 Task: Add a signature Jon Parker containing Have a great National Disability Day, Jon Parker to email address softage.2@softage.net and add a folder Graphic design
Action: Mouse moved to (501, 499)
Screenshot: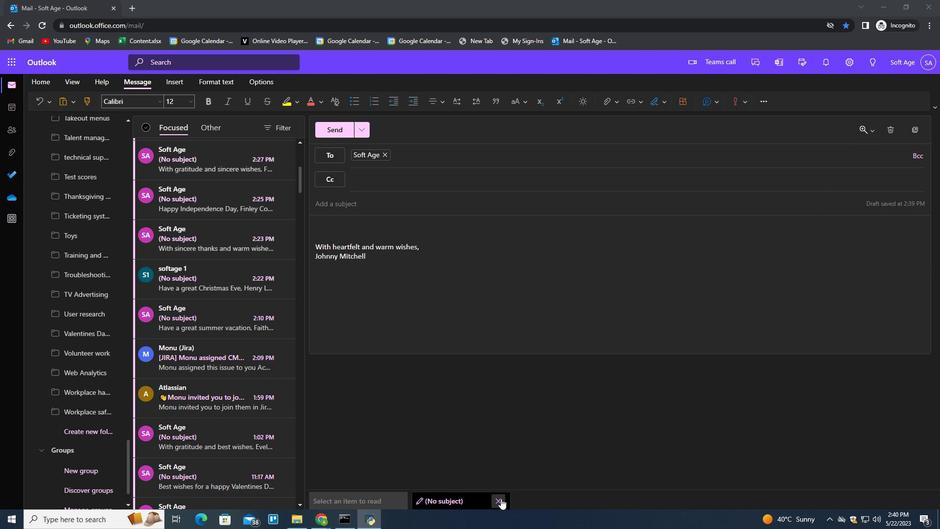 
Action: Mouse pressed left at (501, 499)
Screenshot: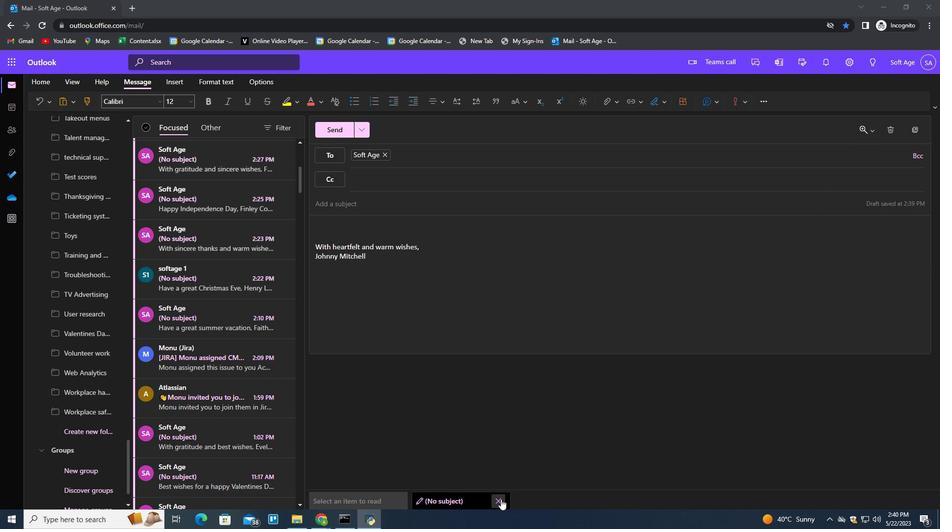 
Action: Mouse moved to (501, 163)
Screenshot: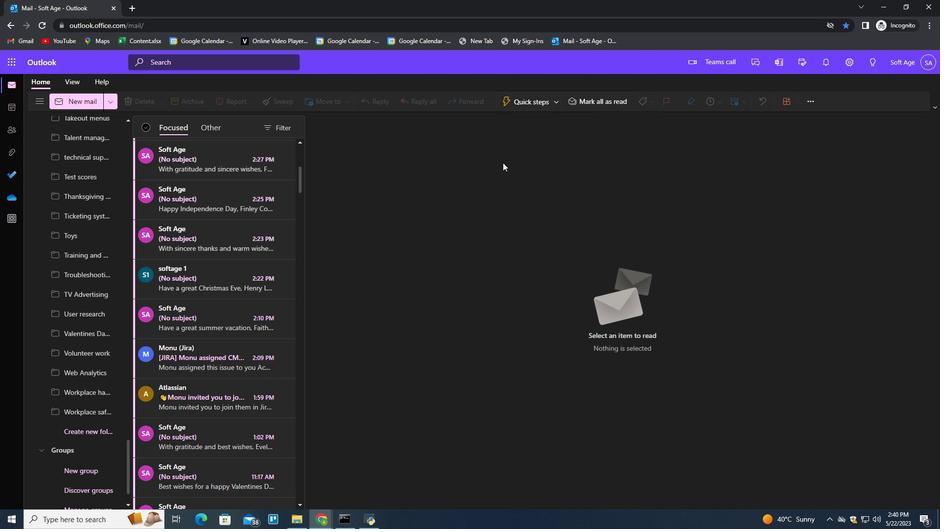 
Action: Key pressed n
Screenshot: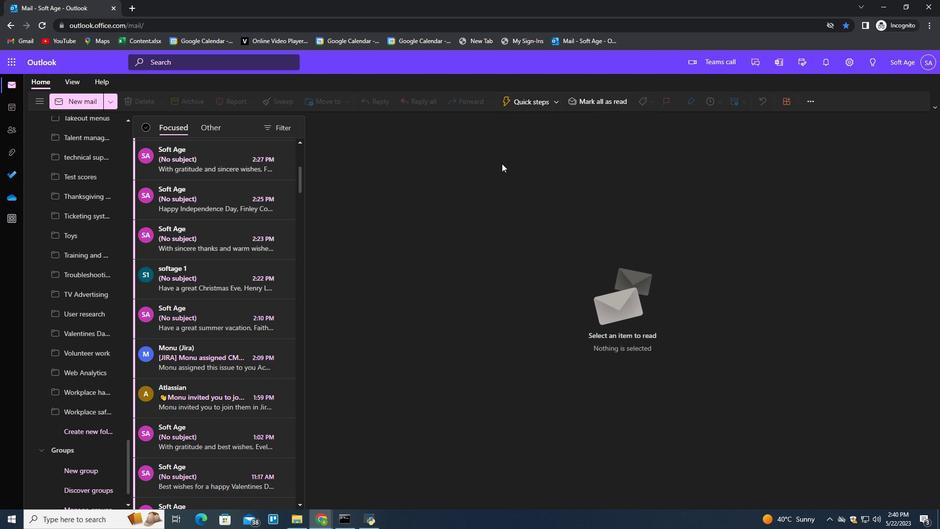 
Action: Mouse pressed left at (501, 163)
Screenshot: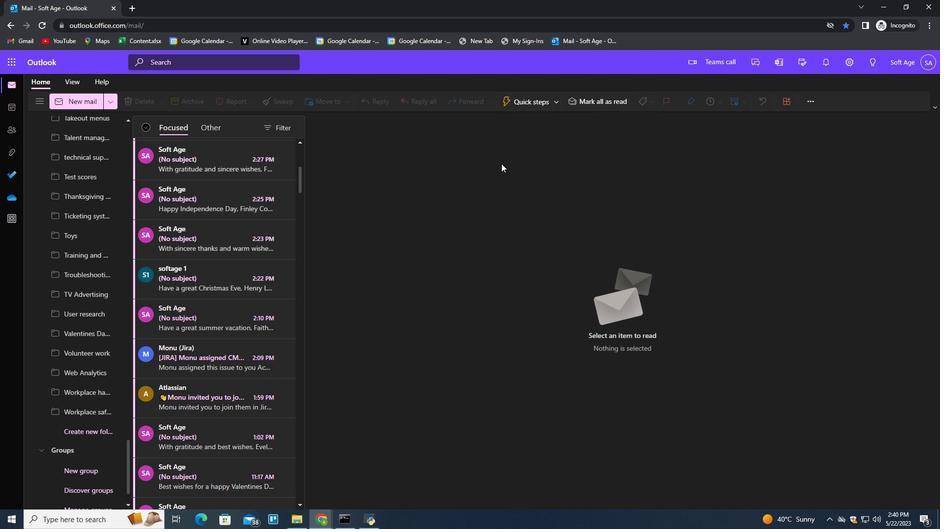 
Action: Mouse moved to (664, 98)
Screenshot: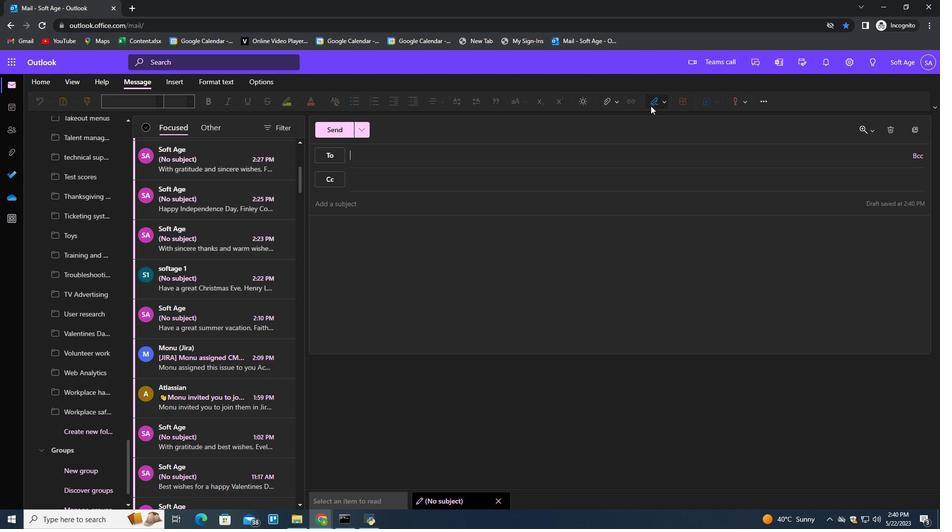 
Action: Mouse pressed left at (664, 98)
Screenshot: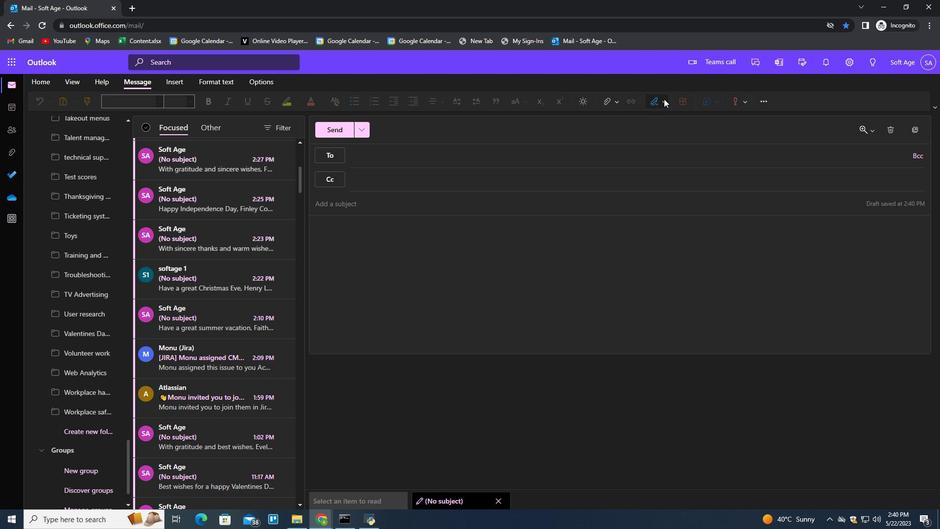 
Action: Mouse moved to (639, 139)
Screenshot: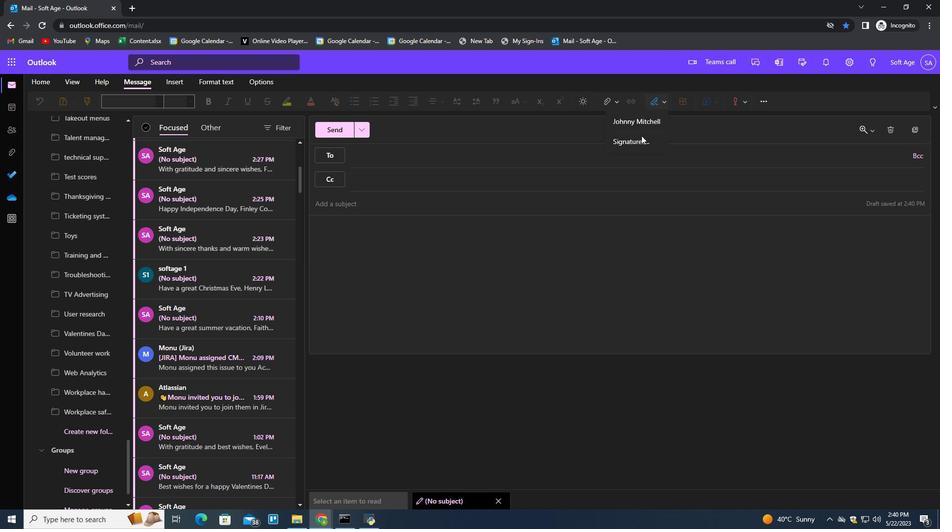 
Action: Mouse pressed left at (639, 139)
Screenshot: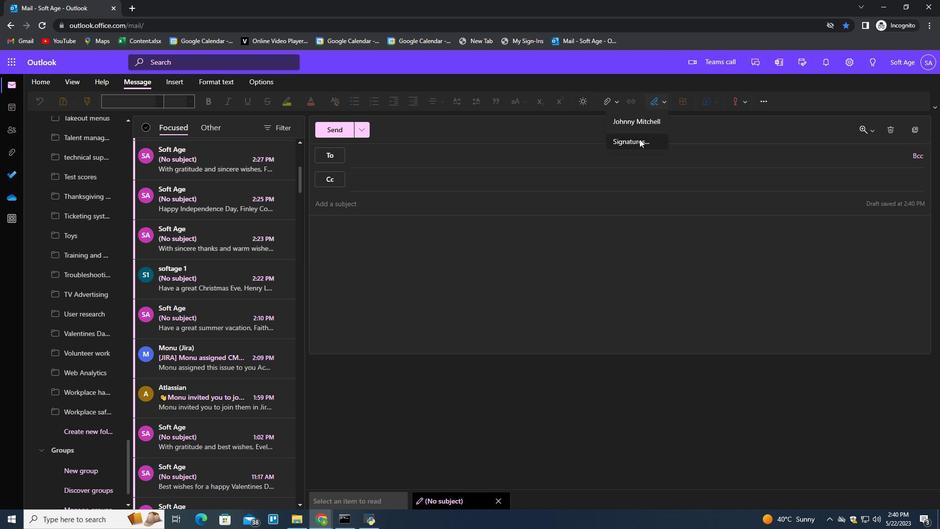 
Action: Mouse moved to (661, 183)
Screenshot: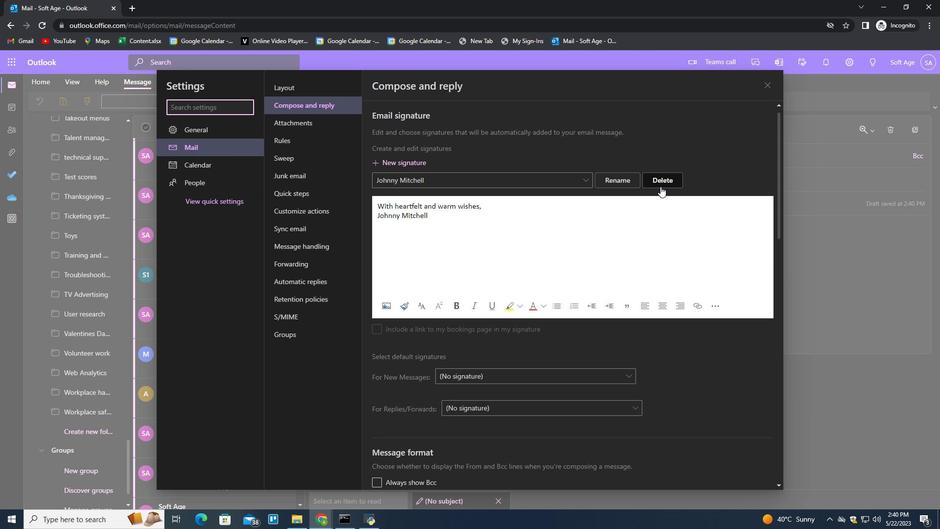 
Action: Mouse pressed left at (661, 183)
Screenshot: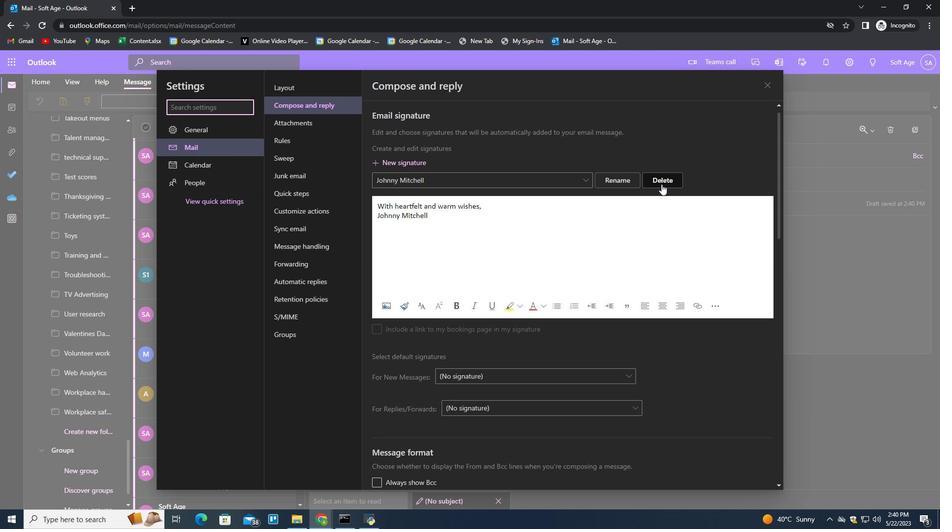 
Action: Mouse moved to (661, 182)
Screenshot: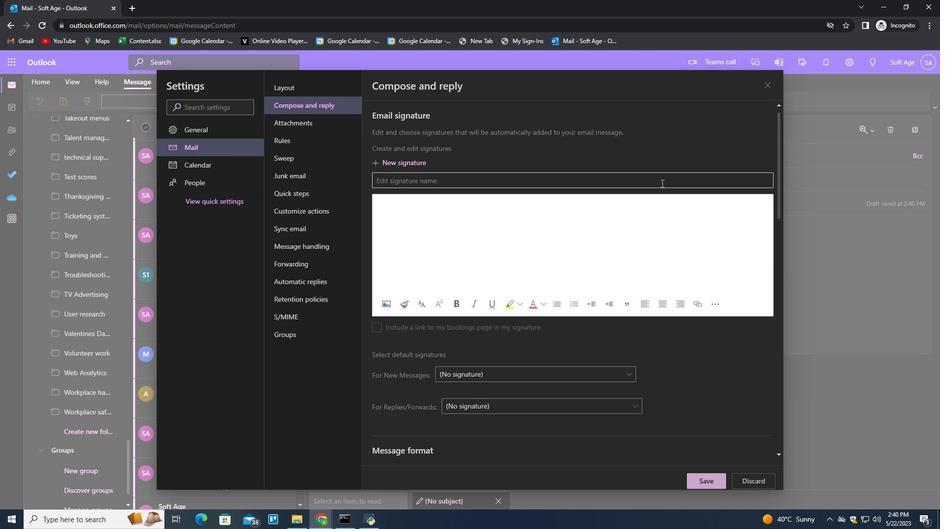 
Action: Mouse pressed left at (661, 182)
Screenshot: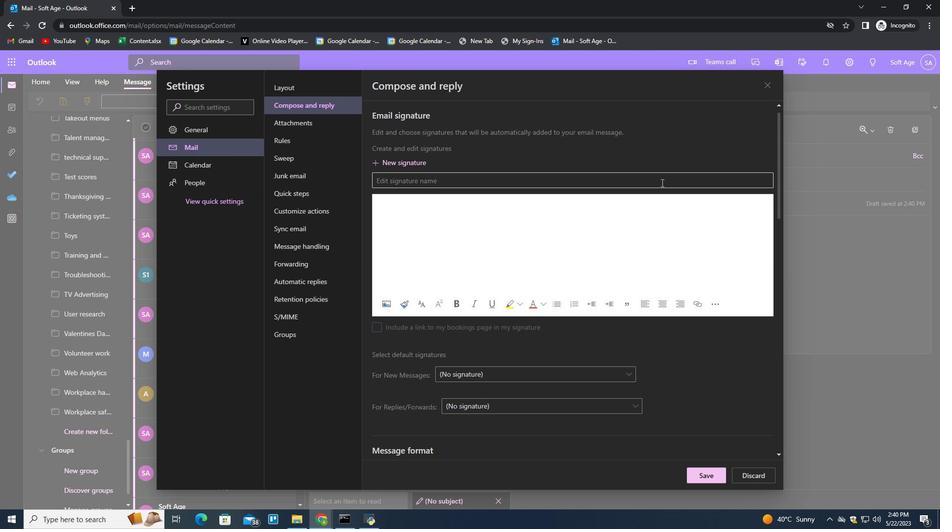 
Action: Key pressed <Key.shift>Jon<Key.space><Key.shift>Parker<Key.tab><Key.shift>Havea<Key.space>great<Key.space><Key.shift>National<Key.space><Key.shift>S<Key.backspace>Disabiliy<Key.backspace>ty,<Key.backspace><Key.space><Key.shift>Day,<Key.shift_r><Key.enter><Key.shift>Jon<Key.space><Key.shift>Parker
Screenshot: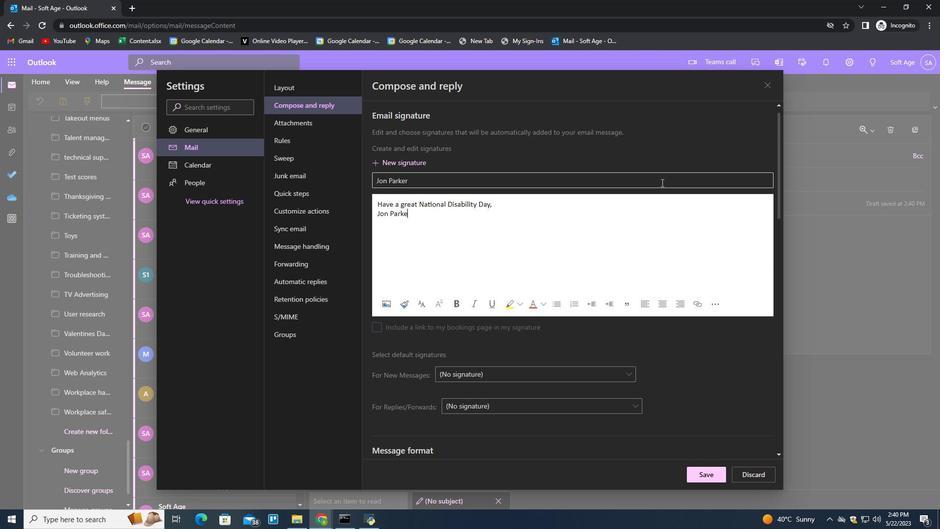 
Action: Mouse moved to (699, 478)
Screenshot: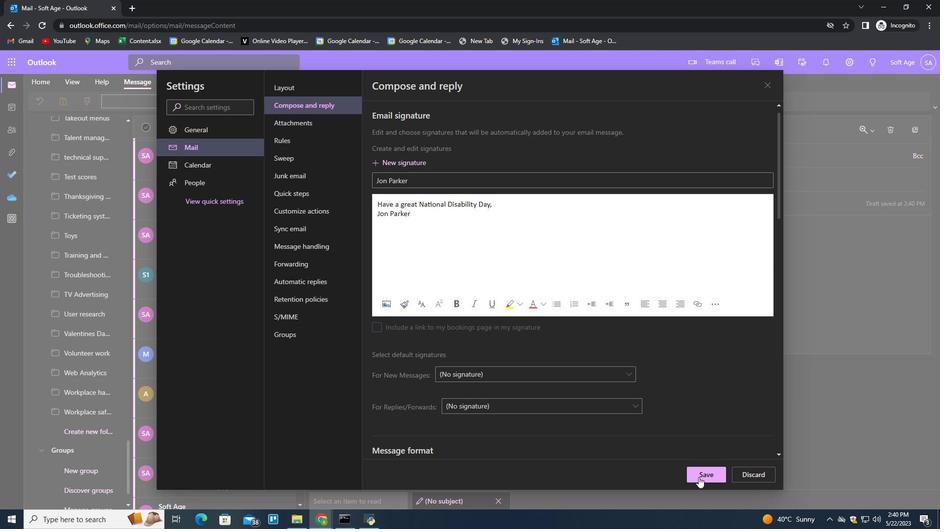 
Action: Mouse pressed left at (699, 478)
Screenshot: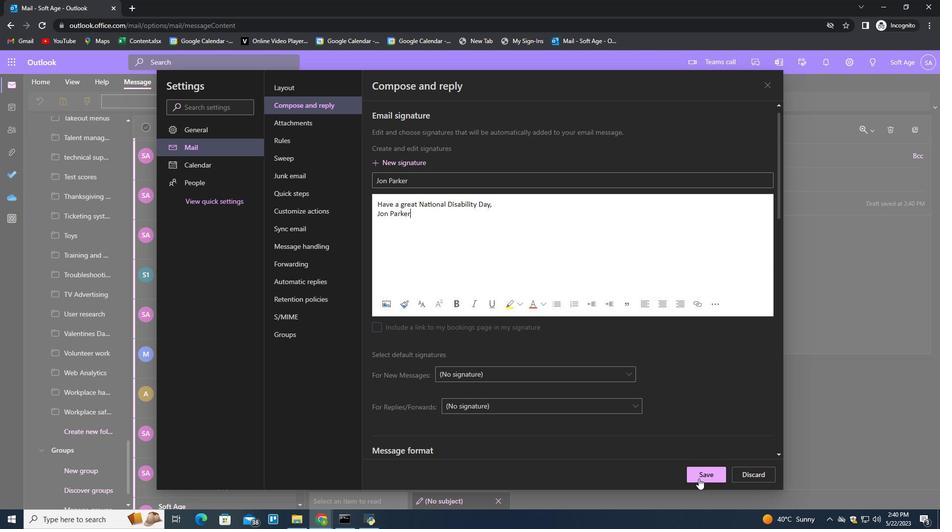 
Action: Mouse moved to (843, 273)
Screenshot: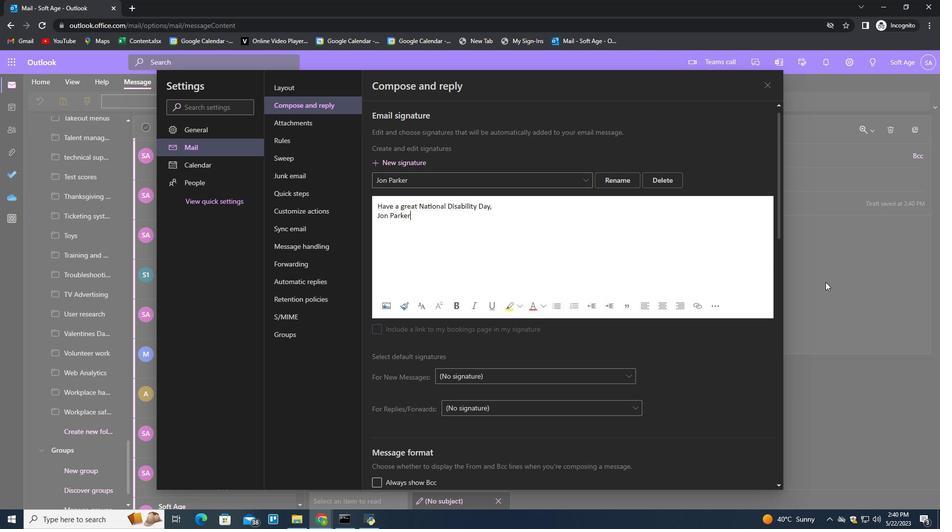 
Action: Mouse pressed left at (843, 273)
Screenshot: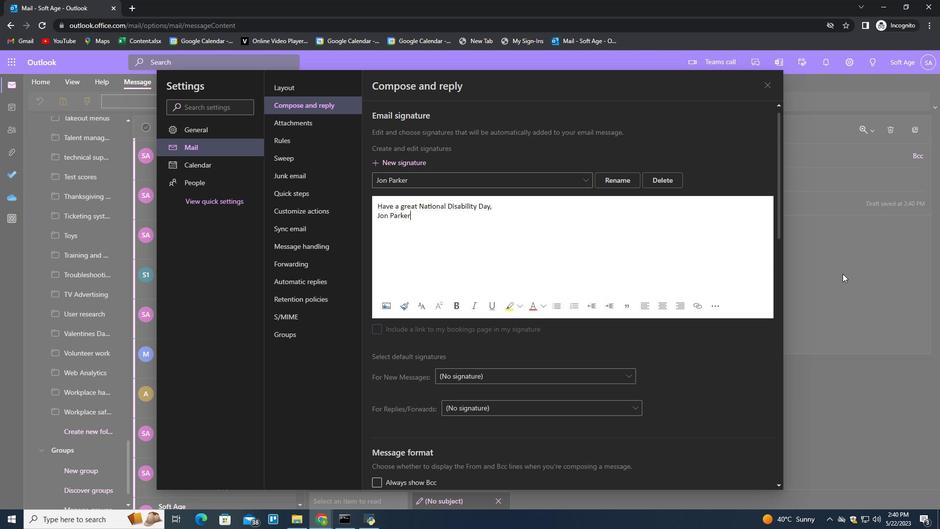 
Action: Mouse moved to (662, 103)
Screenshot: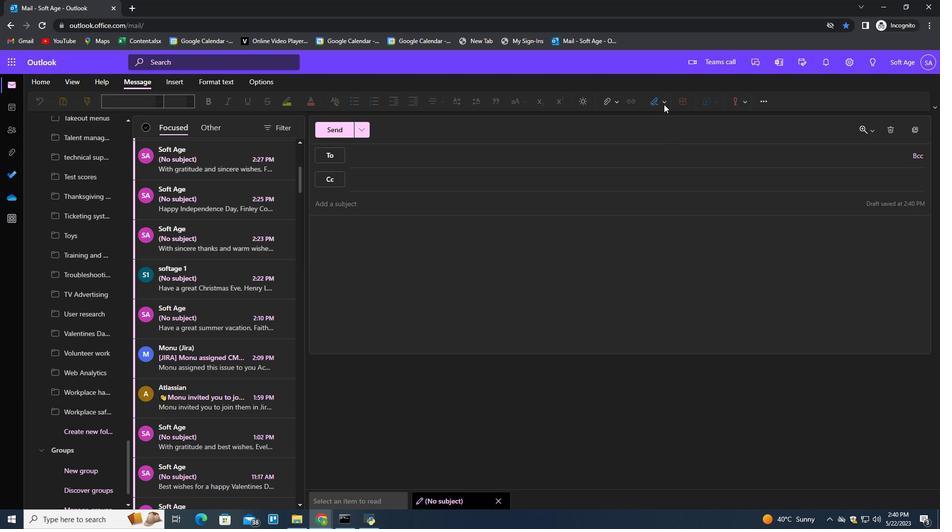 
Action: Mouse pressed left at (662, 103)
Screenshot: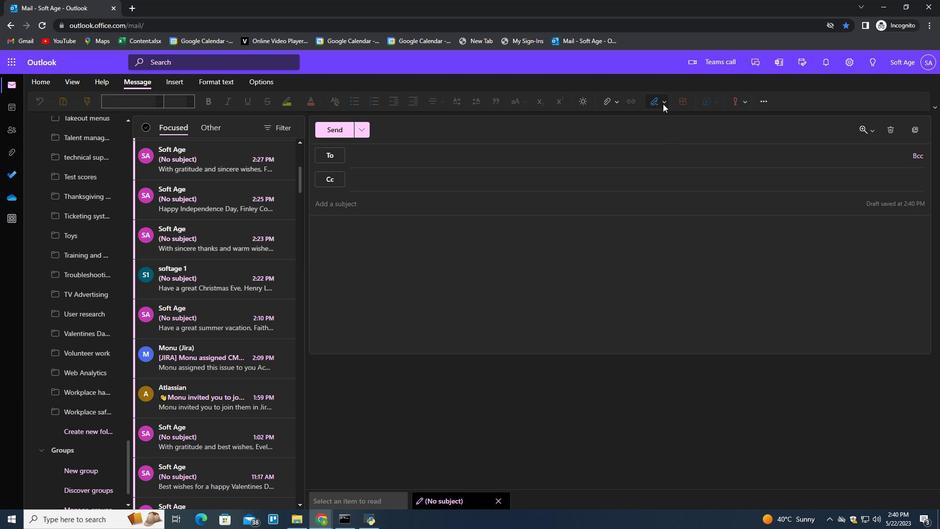 
Action: Mouse moved to (642, 120)
Screenshot: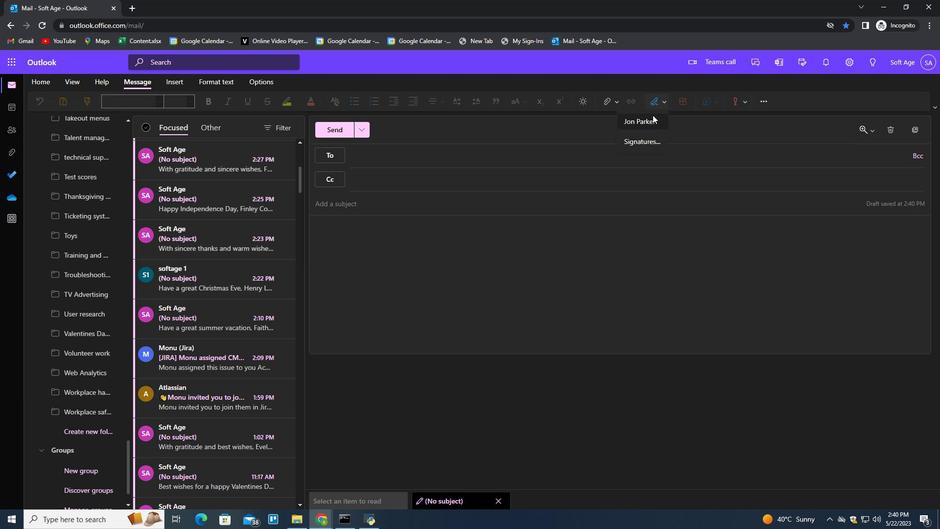 
Action: Mouse pressed left at (642, 120)
Screenshot: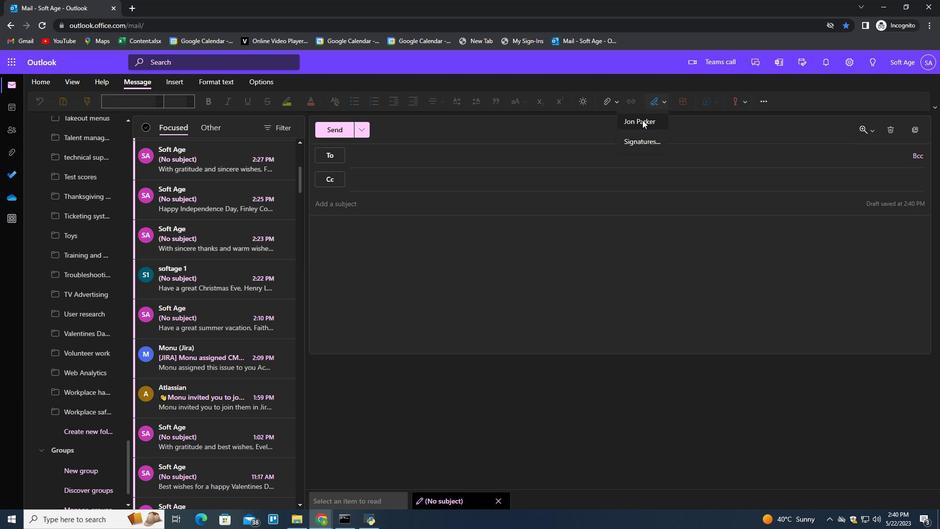 
Action: Mouse moved to (393, 157)
Screenshot: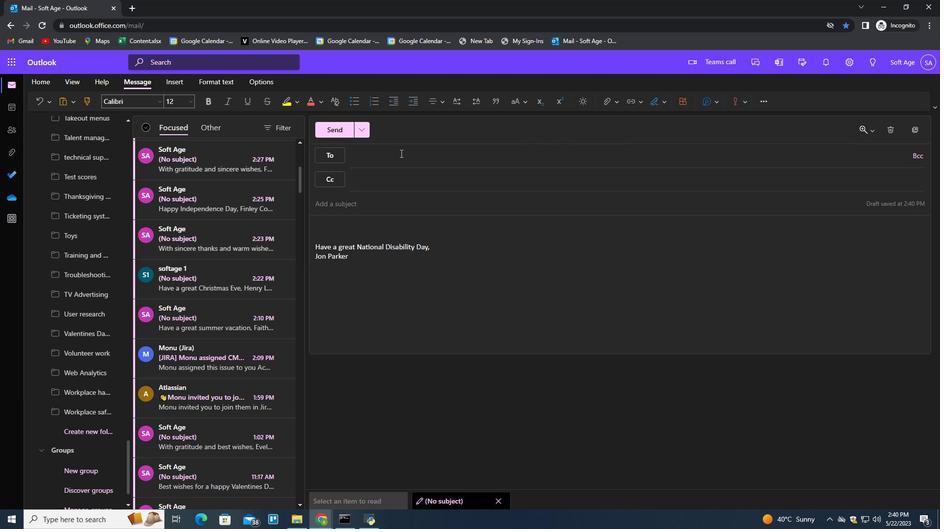 
Action: Mouse pressed left at (393, 157)
Screenshot: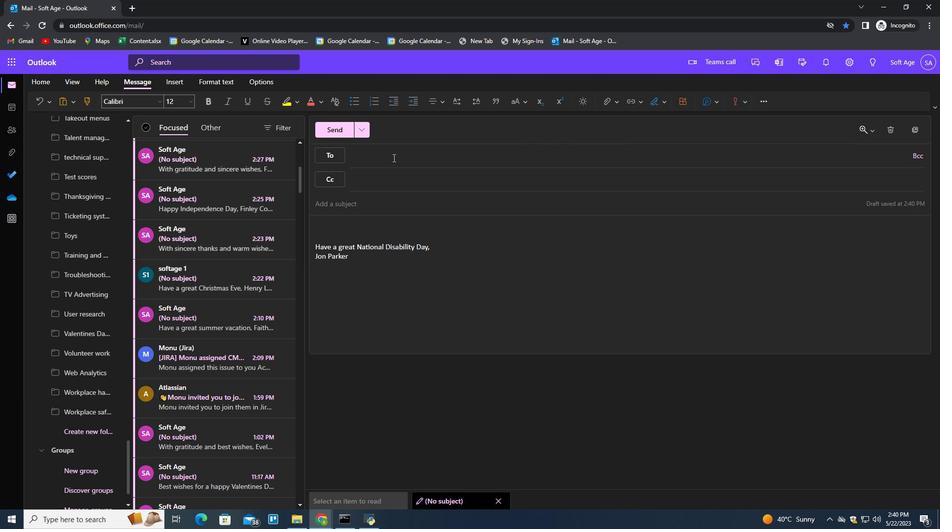 
Action: Key pressed softage.2<Key.shift>@softage.net<Key.enter>
Screenshot: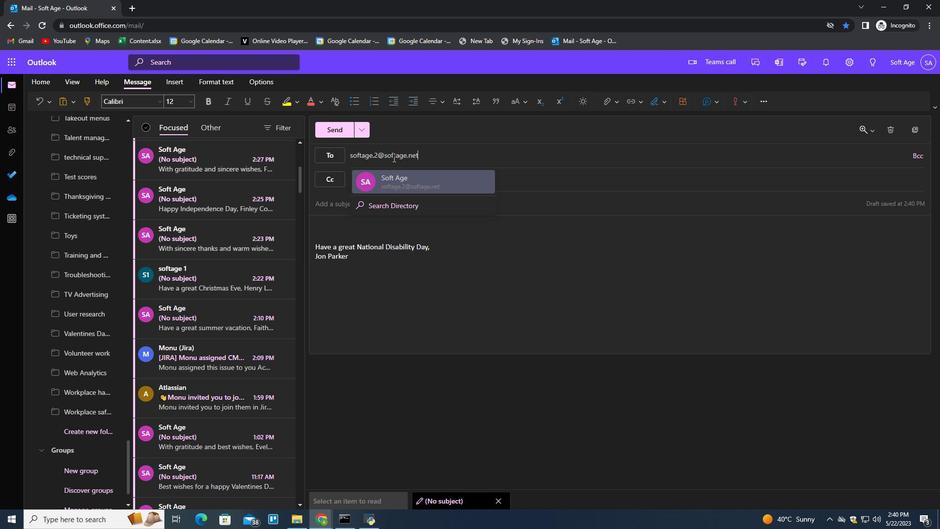 
Action: Mouse moved to (86, 428)
Screenshot: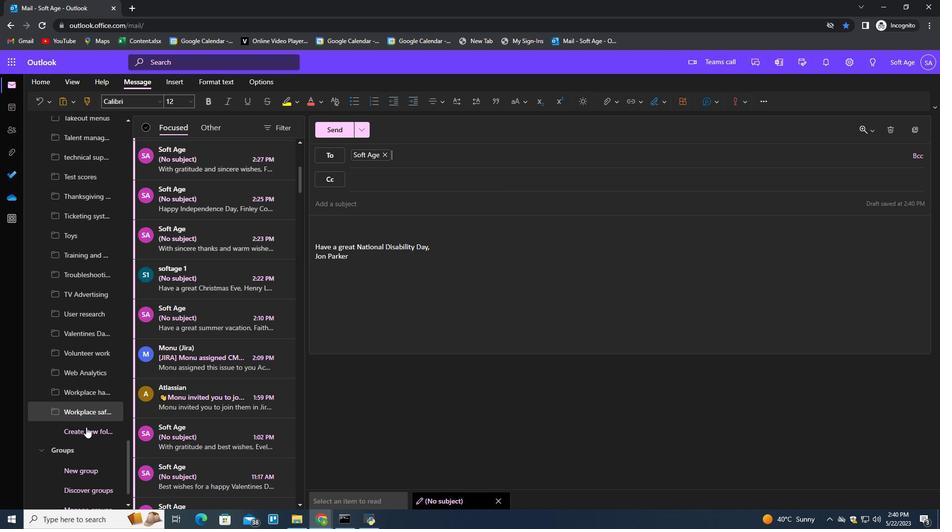 
Action: Mouse pressed left at (86, 428)
Screenshot: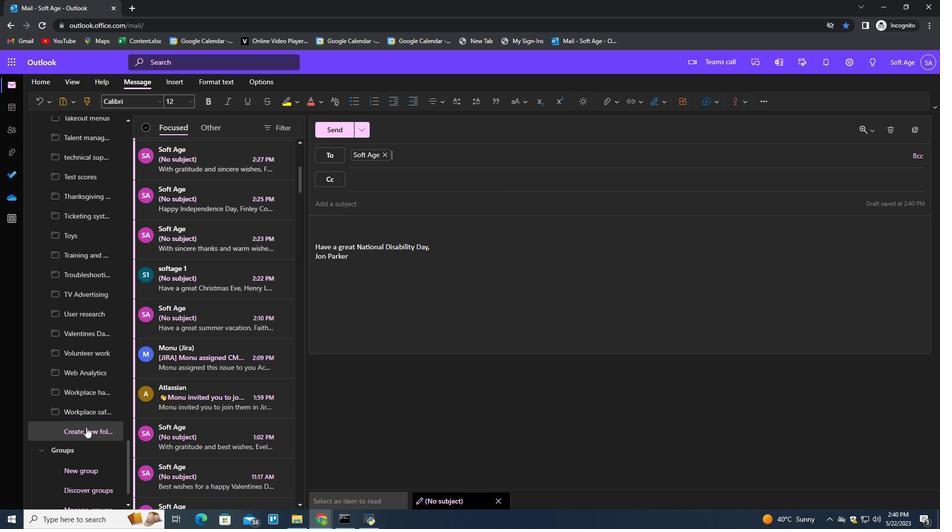 
Action: Key pressed <Key.shift>Graphic<Key.space><Key.shift>D<Key.backspace>design<Key.enter>
Screenshot: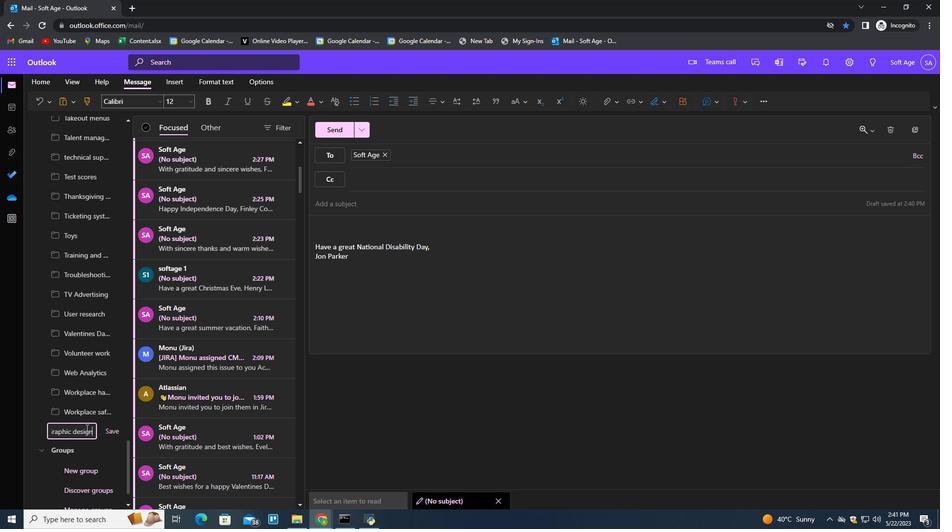 
